 Task: Create in the project BitTech and in the Backlog issue 'Implement a new cloud-based project management system for a company with advanced project planning and task management features' a child issue 'Data retention policy auditing and remediation', and assign it to team member softage.1@softage.net. Create in the project BitTech and in the Backlog issue 'Integrate a new social media sharing feature into an existing e-commerce website to enhance product visibility and social engagement' a child issue 'Serverless computing application monitoring and alerting testing and reporting', and assign it to team member softage.2@softage.net
Action: Mouse moved to (183, 52)
Screenshot: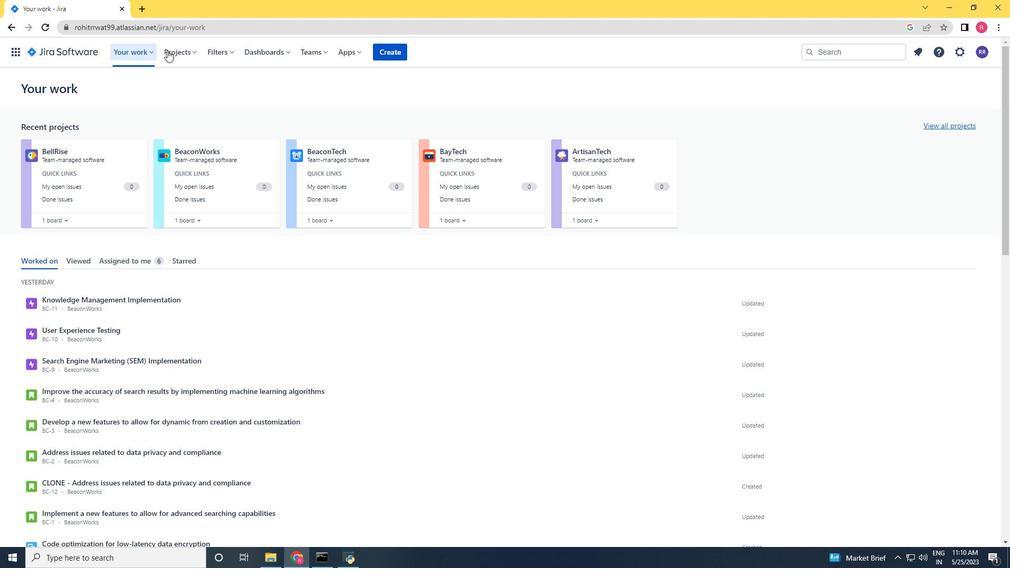 
Action: Mouse pressed left at (183, 52)
Screenshot: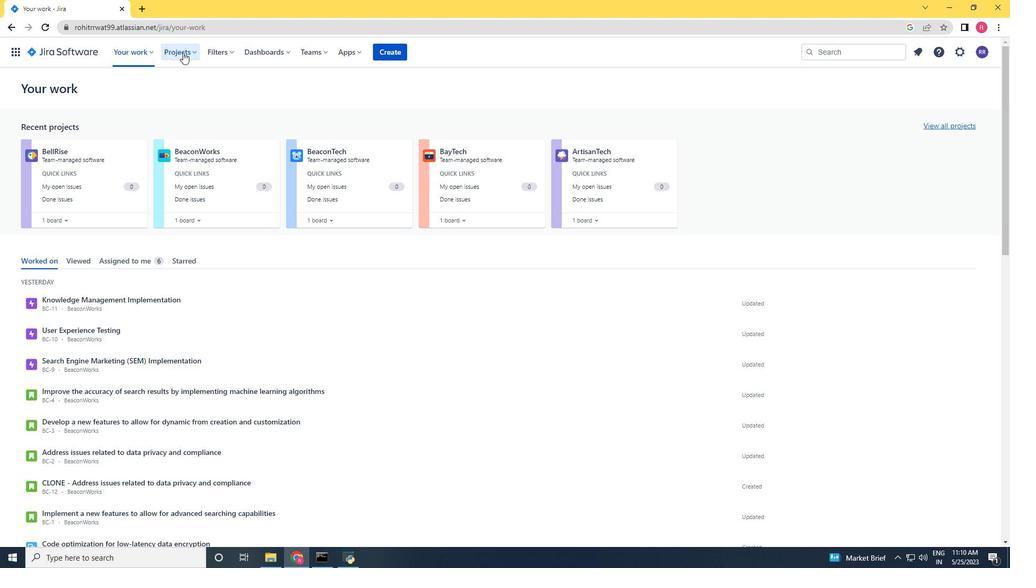 
Action: Mouse moved to (206, 109)
Screenshot: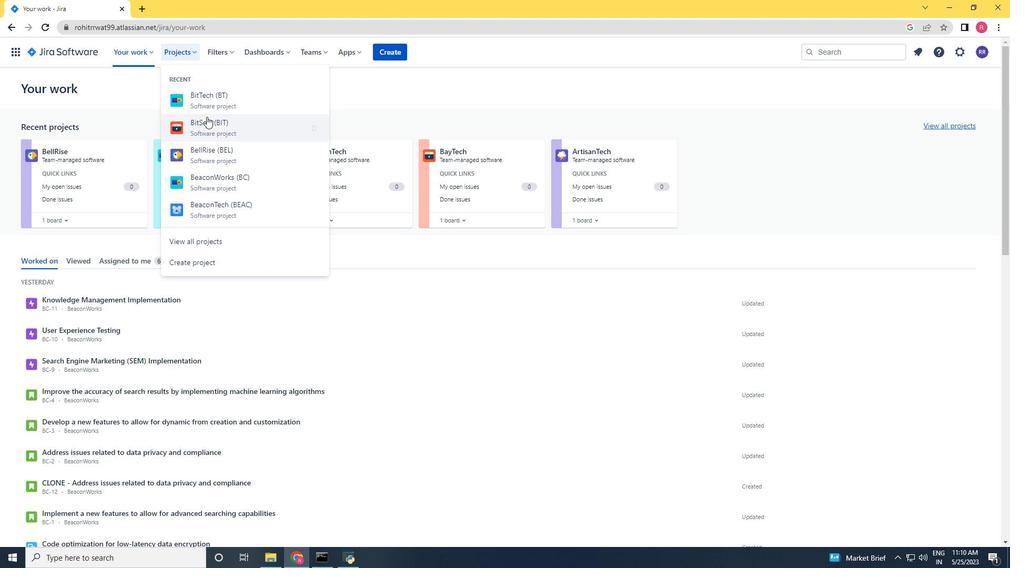 
Action: Mouse pressed left at (206, 109)
Screenshot: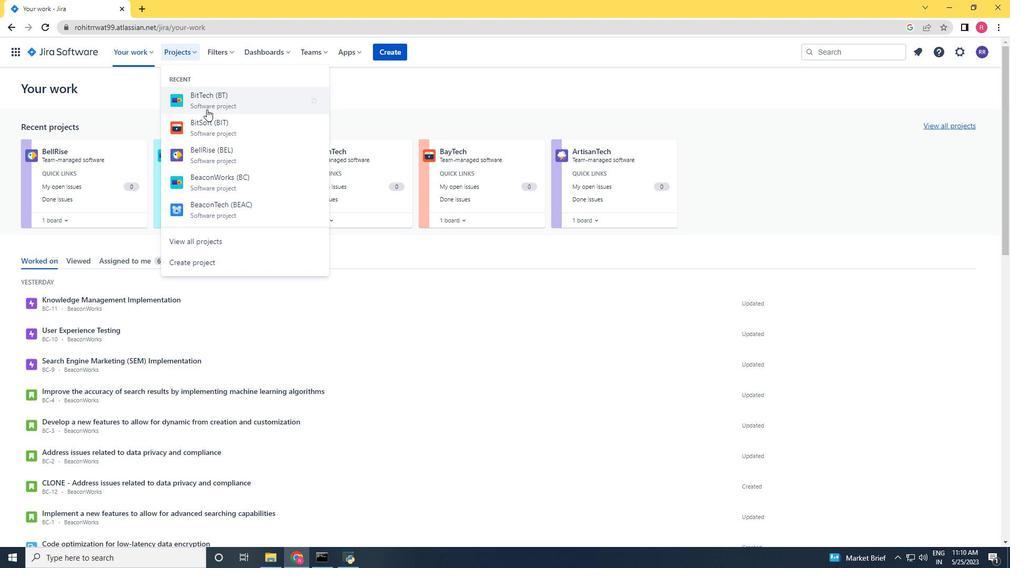 
Action: Mouse moved to (54, 166)
Screenshot: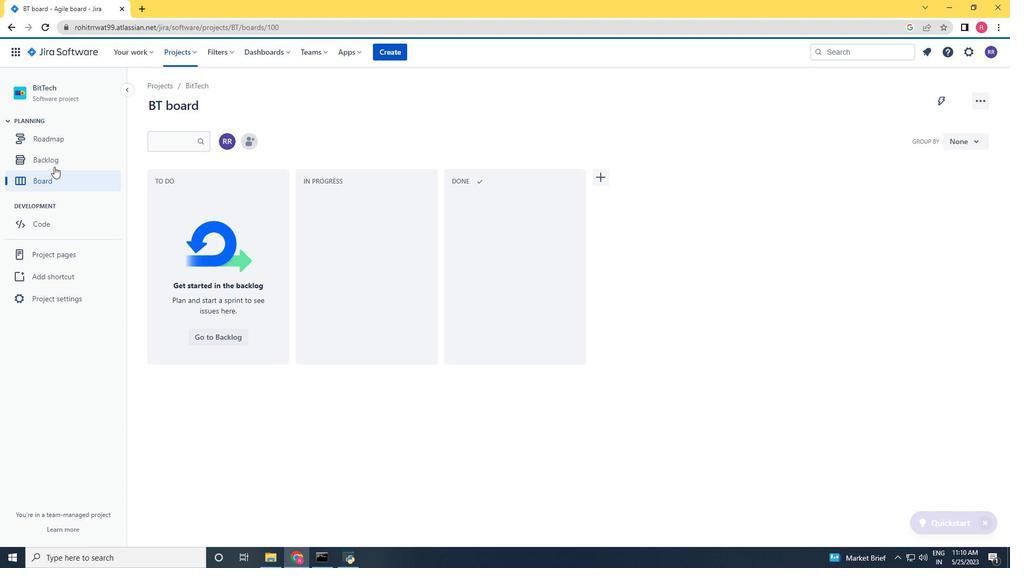 
Action: Mouse pressed left at (54, 166)
Screenshot: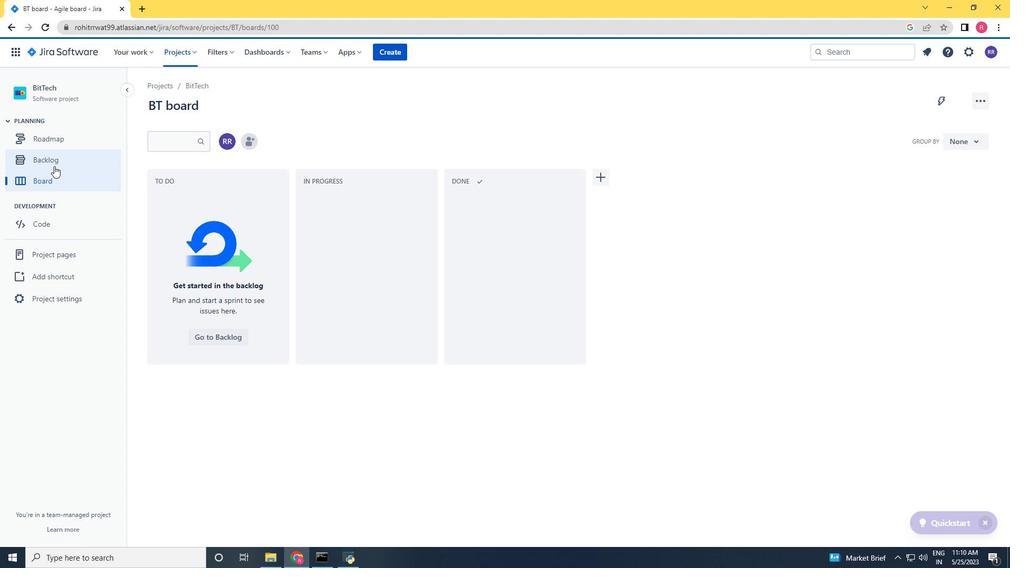 
Action: Mouse moved to (763, 273)
Screenshot: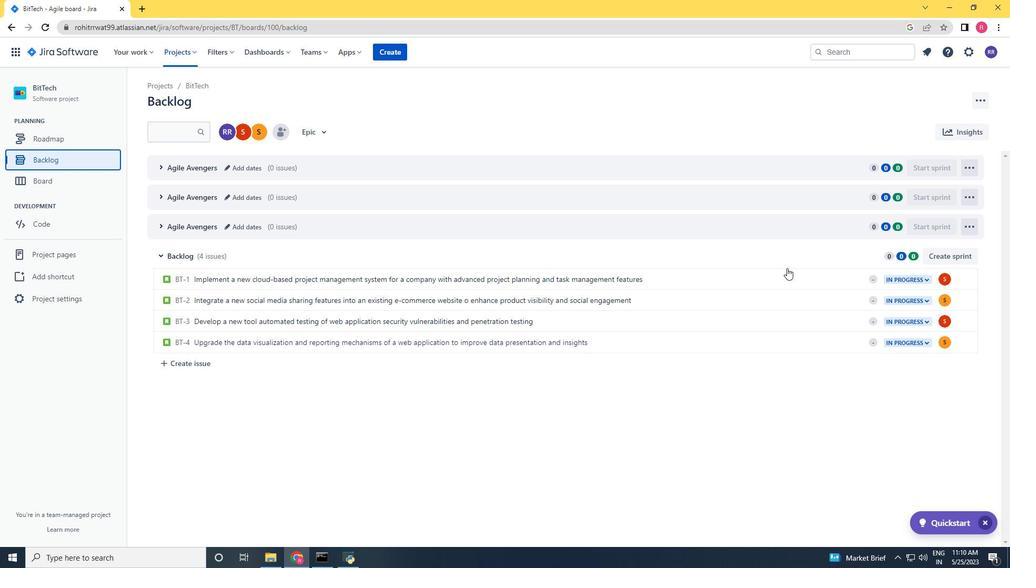 
Action: Mouse pressed left at (763, 273)
Screenshot: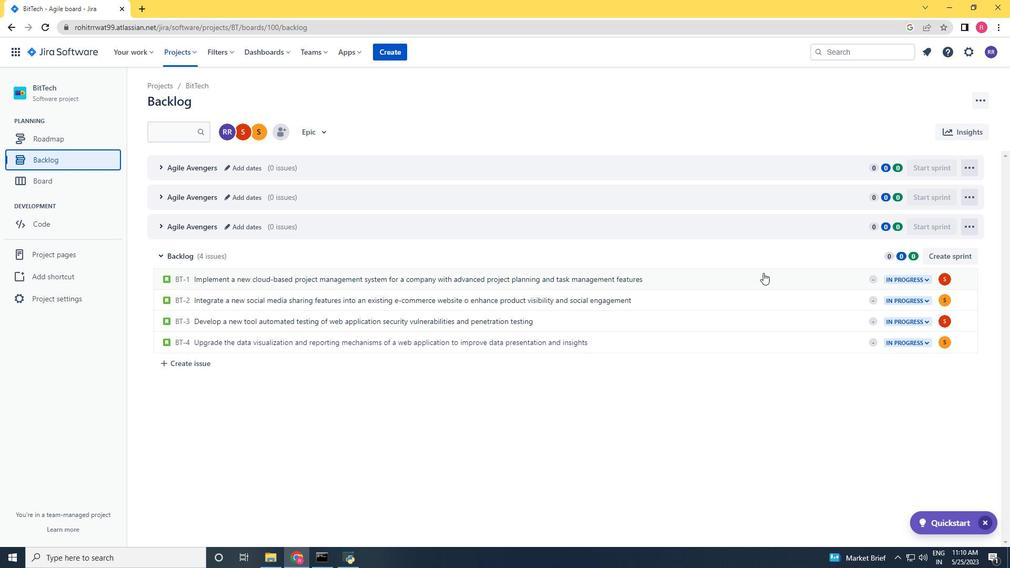 
Action: Mouse moved to (826, 265)
Screenshot: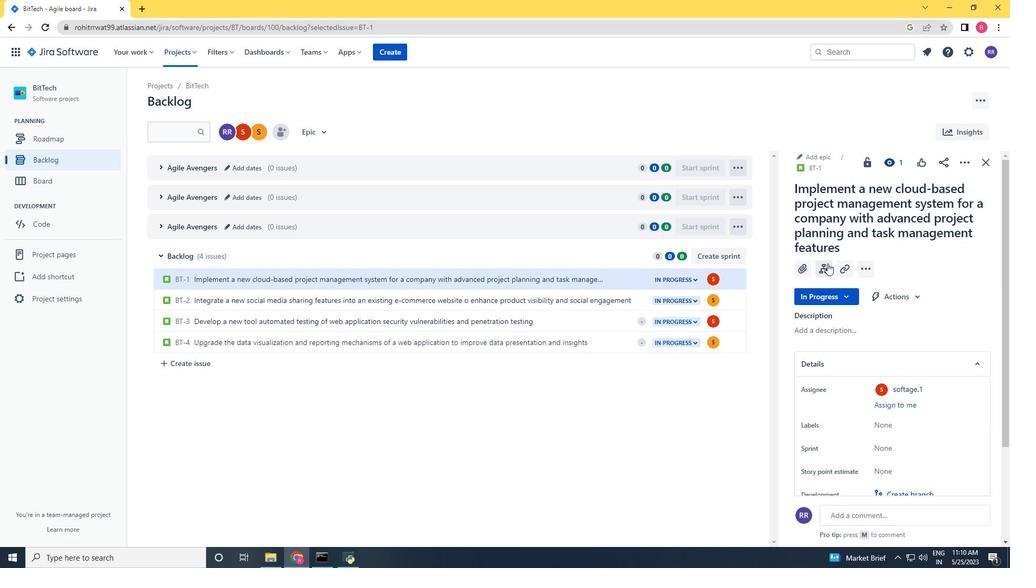 
Action: Mouse pressed left at (826, 265)
Screenshot: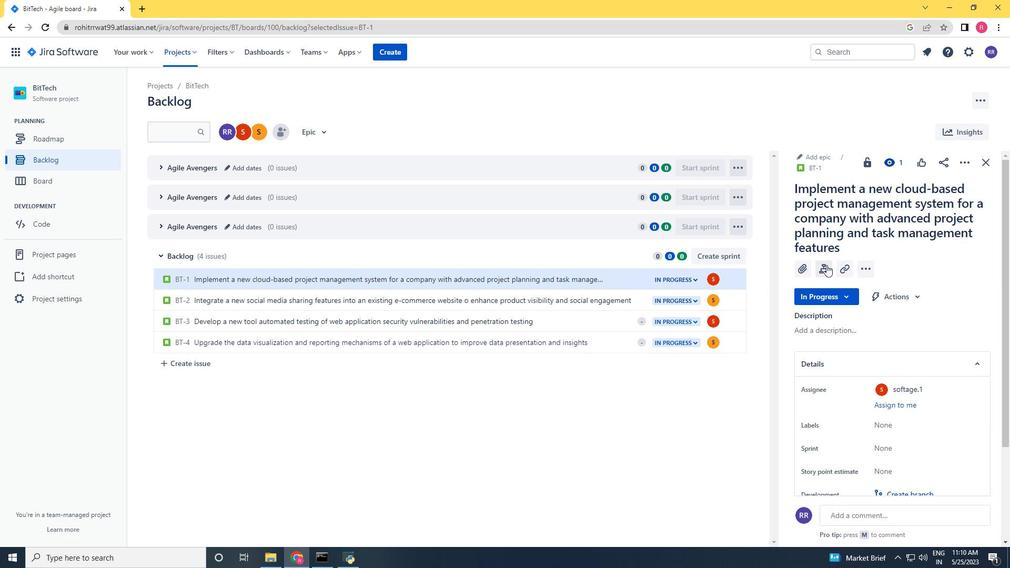 
Action: Mouse moved to (880, 247)
Screenshot: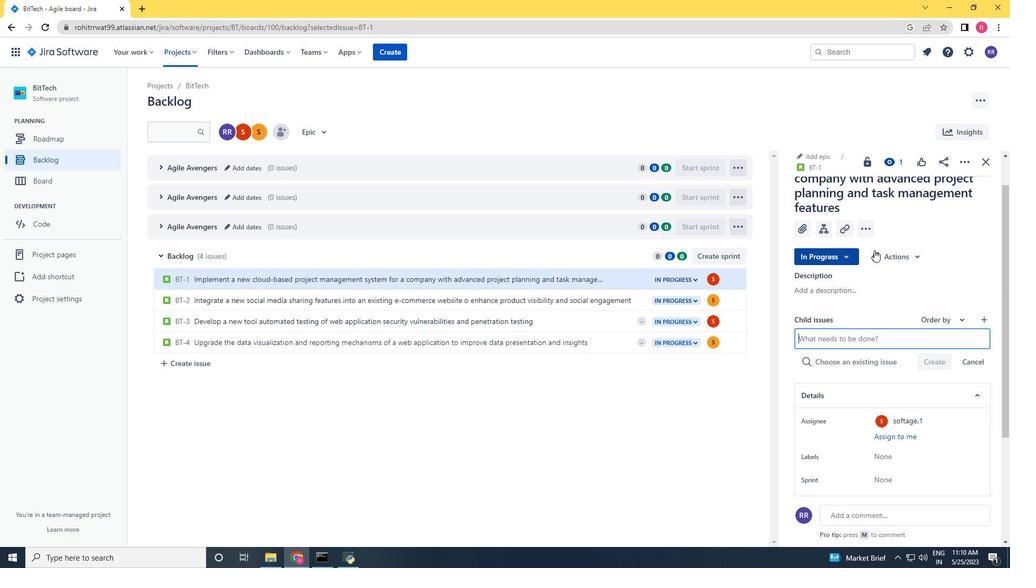 
Action: Key pressed <Key.shift><Key.shift><Key.shift><Key.shift><Key.shift><Key.shift><Key.shift><Key.shift><Key.shift><Key.shift><Key.shift><Key.shift><Key.shift><Key.shift><Key.shift><Key.shift><Key.shift><Key.shift><Key.shift><Key.shift><Key.shift><Key.shift><Key.shift><Key.shift>Data<Key.space>retentiom<Key.backspace>n<Key.space>policy<Key.space>audition<Key.space><Key.backspace><Key.backspace><Key.backspace><Key.backspace>ing<Key.space>and<Key.space>remedition<Key.space><Key.backspace><Key.backspace><Key.backspace><Key.backspace><Key.backspace><Key.backspace><Key.backspace><Key.backspace>ediation<Key.space><Key.enter>
Screenshot: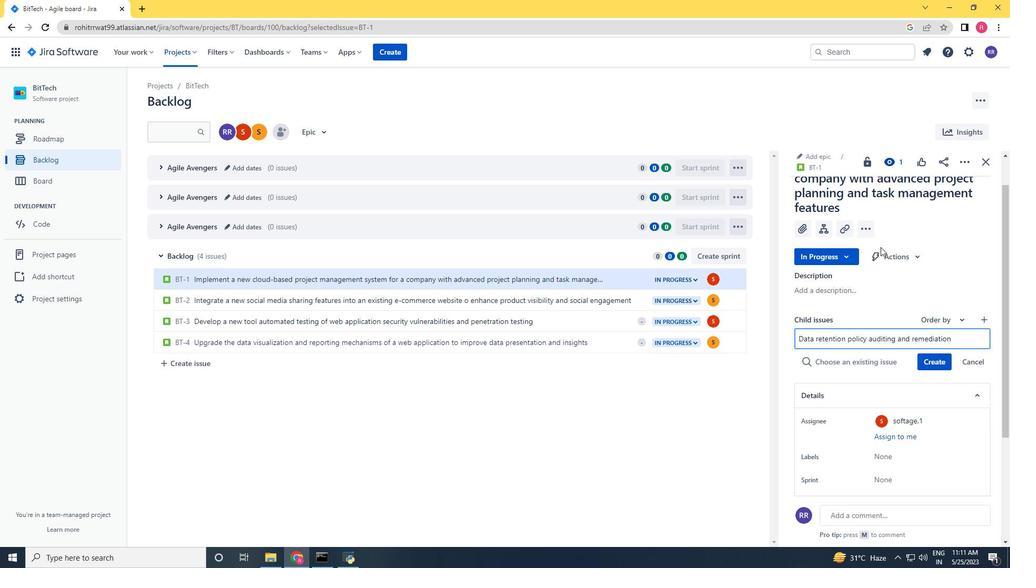 
Action: Mouse moved to (634, 304)
Screenshot: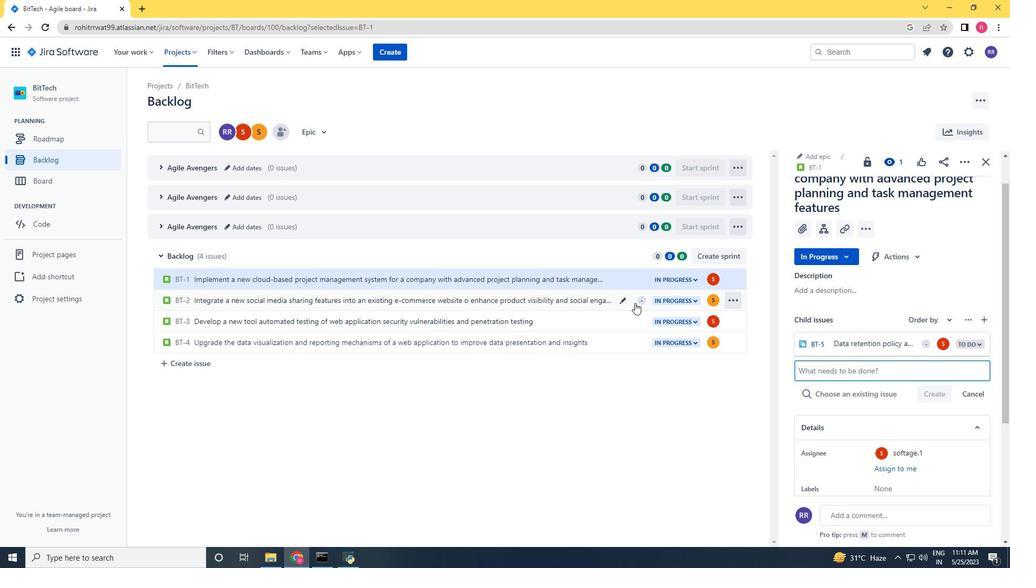 
Action: Mouse pressed left at (634, 304)
Screenshot: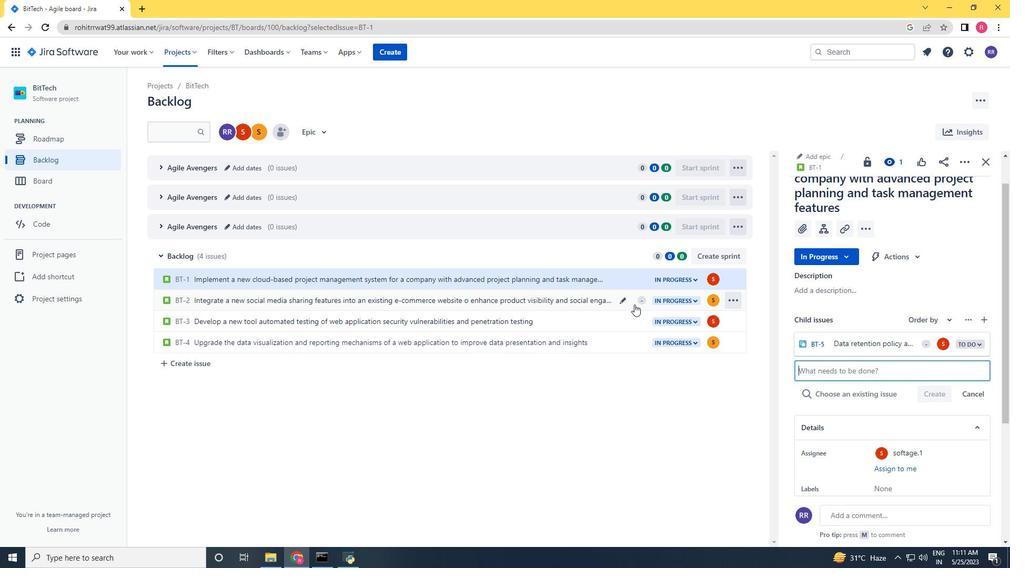 
Action: Mouse moved to (820, 275)
Screenshot: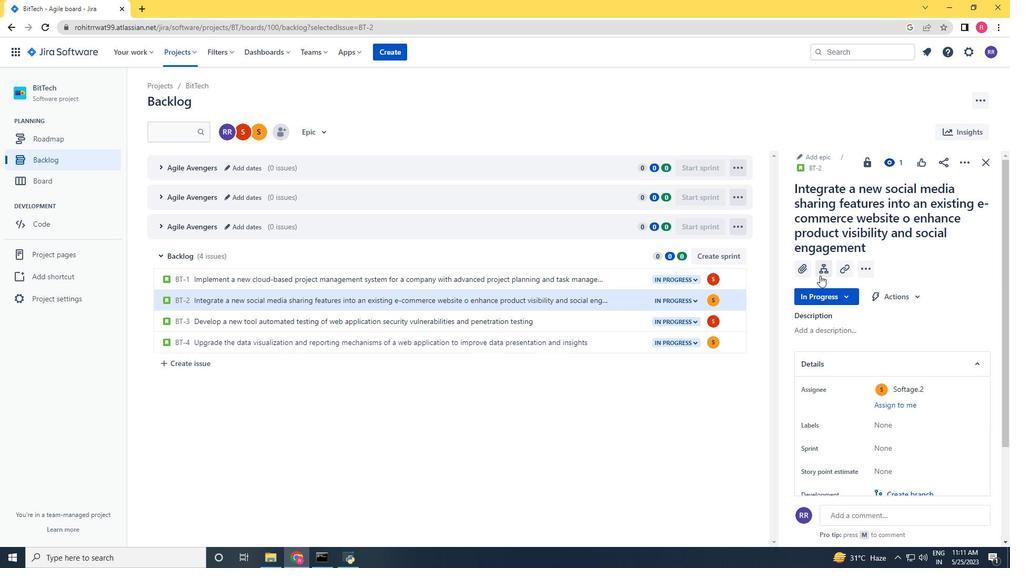 
Action: Mouse pressed left at (820, 275)
Screenshot: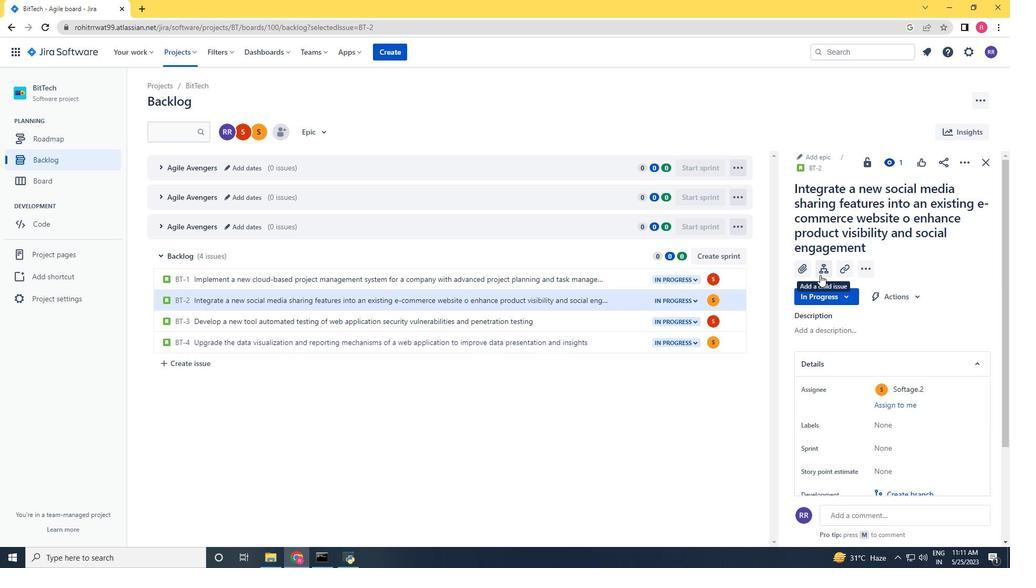 
Action: Mouse moved to (840, 343)
Screenshot: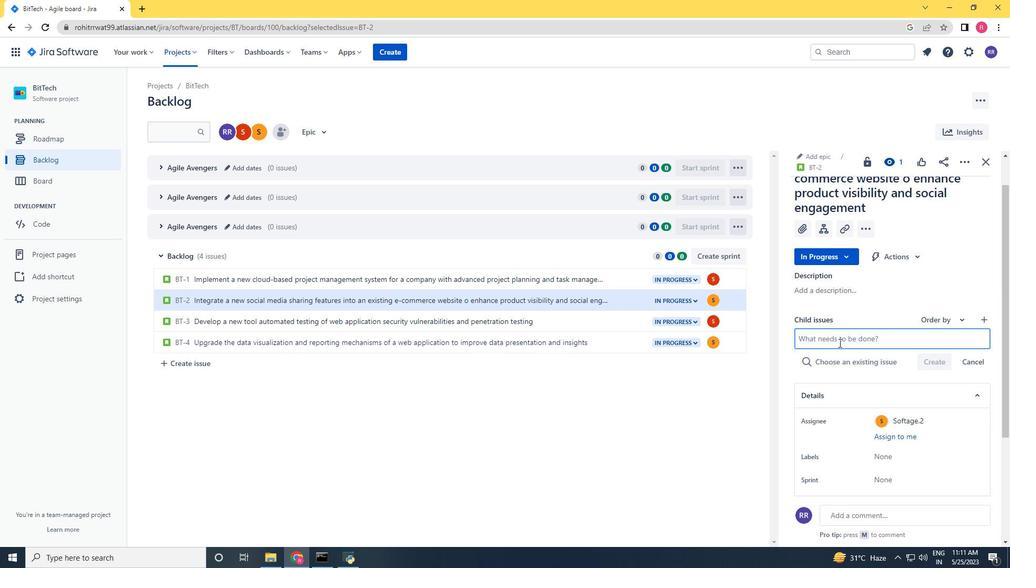 
Action: Mouse pressed left at (840, 343)
Screenshot: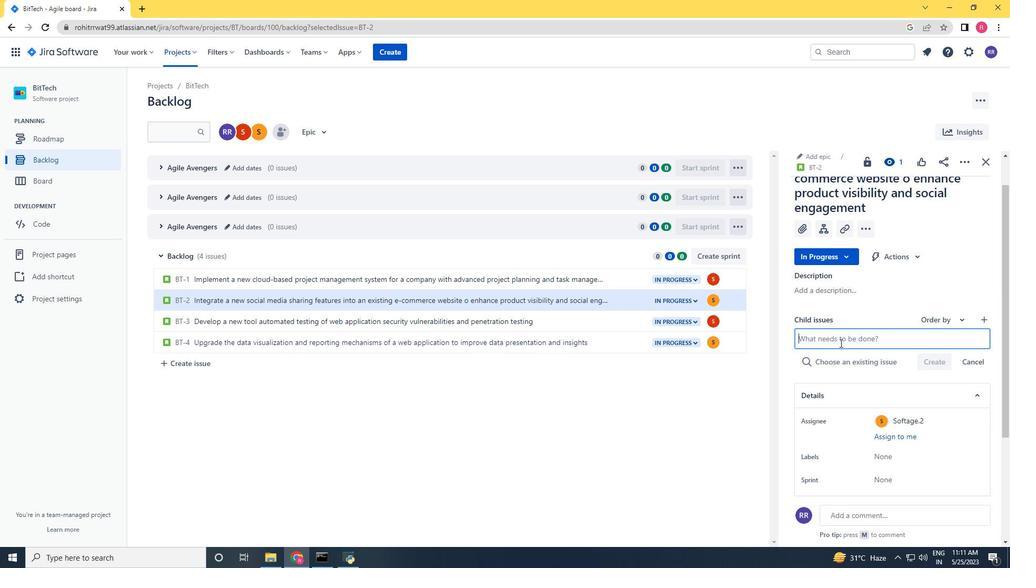 
Action: Key pressed <Key.shift>Serverless<Key.space>computingg<Key.space><Key.backspace><Key.backspace><Key.space><Key.space>application<Key.space>montoring<Key.space><Key.backspace><Key.backspace><Key.backspace><Key.backspace><Key.backspace><Key.backspace><Key.backspace>itorung<Key.space>and====<Key.backspace><Key.backspace><Key.backspace><Key.backspace><Key.backspace><Key.backspace><Key.backspace><Key.backspace><Key.backspace><Key.backspace><Key.backspace>ing<Key.space>and<Key.space>alerting<Key.space>testing<Key.space>and<Key.space>repr<Key.backspace><Key.backspace>porting<Key.enter>
Screenshot: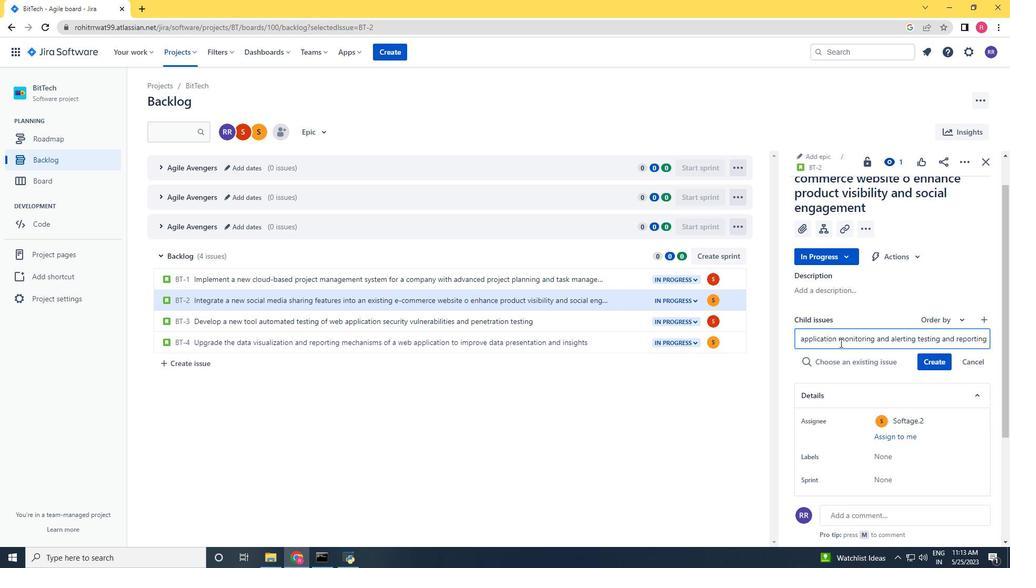 
Action: Mouse moved to (940, 345)
Screenshot: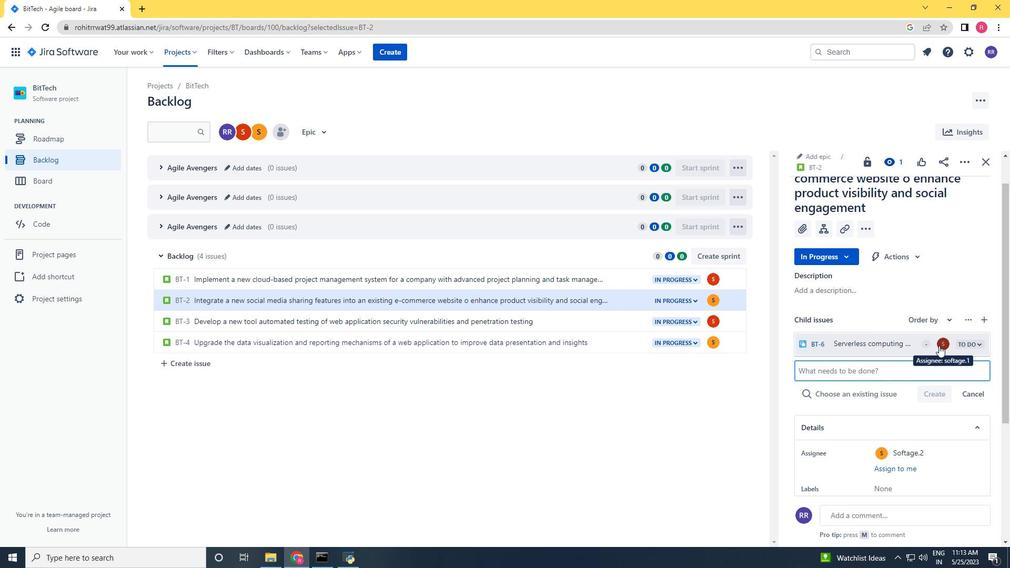 
Action: Mouse pressed left at (940, 345)
Screenshot: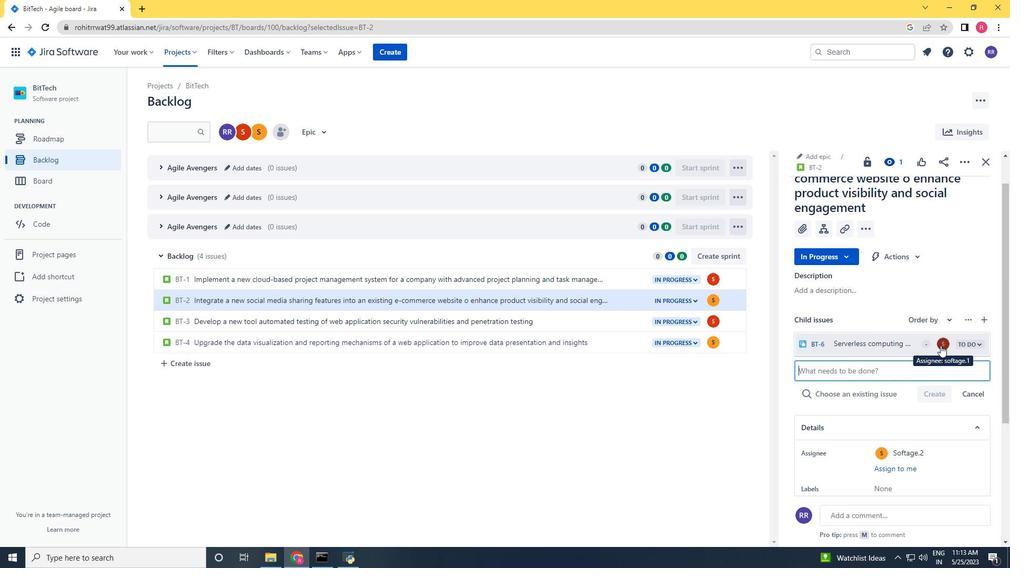 
Action: Key pressed softage.2<Key.shift>@softage.net
Screenshot: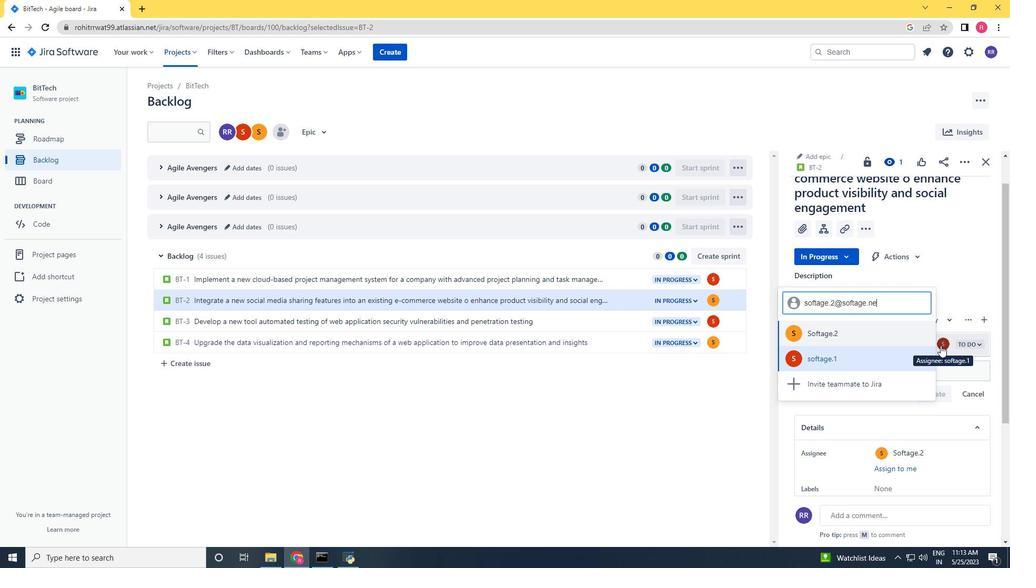 
Action: Mouse moved to (856, 341)
Screenshot: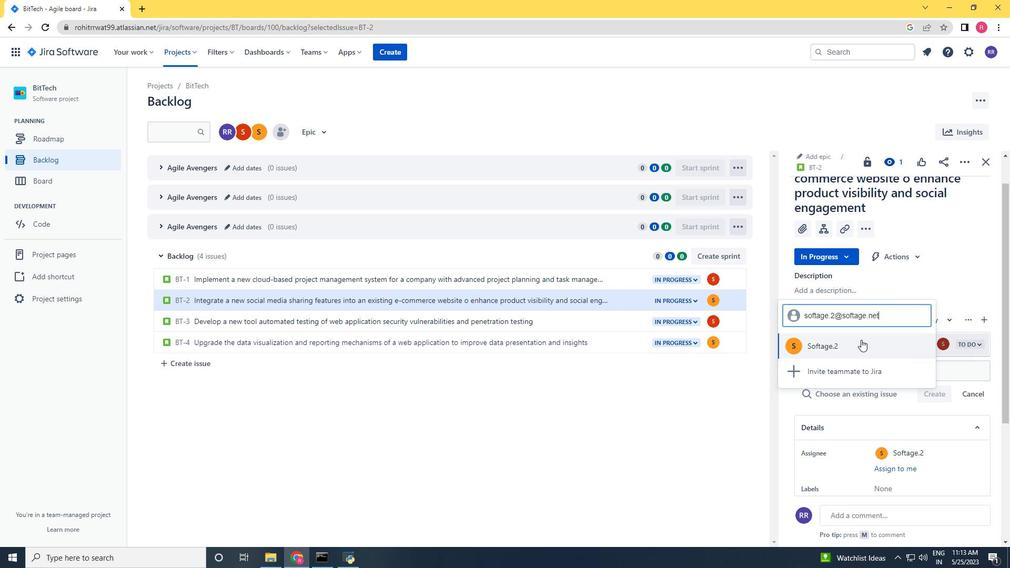 
Action: Mouse pressed left at (856, 341)
Screenshot: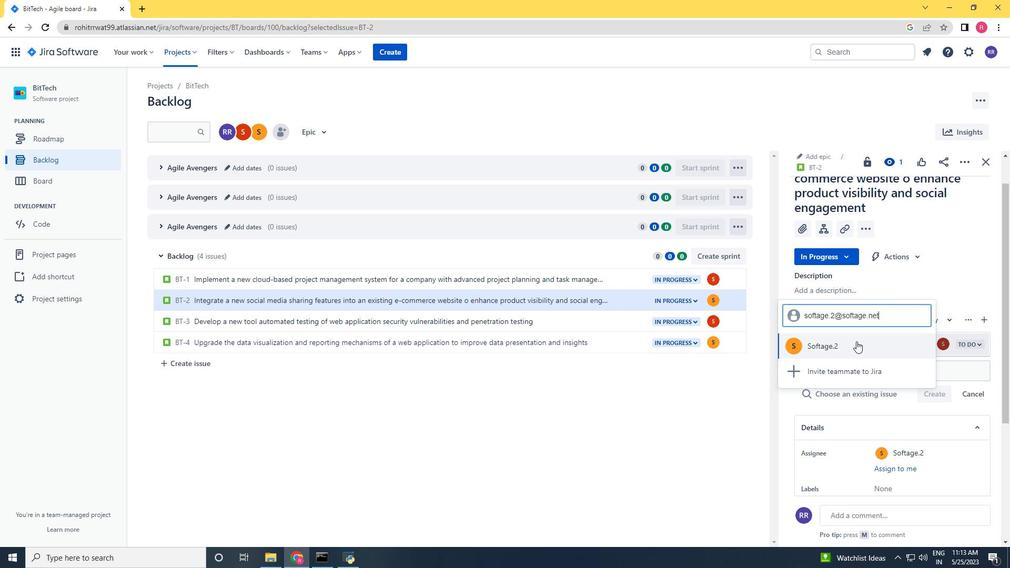
Action: Mouse moved to (659, 451)
Screenshot: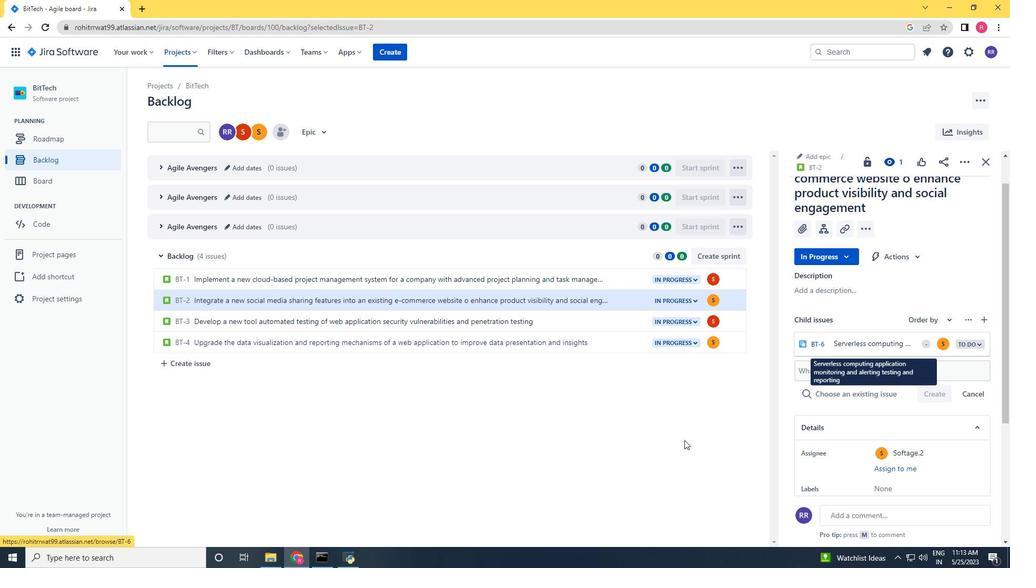 
